 Task: Use the formula "ATAN" in spreadsheet "Project protfolio".
Action: Mouse moved to (637, 100)
Screenshot: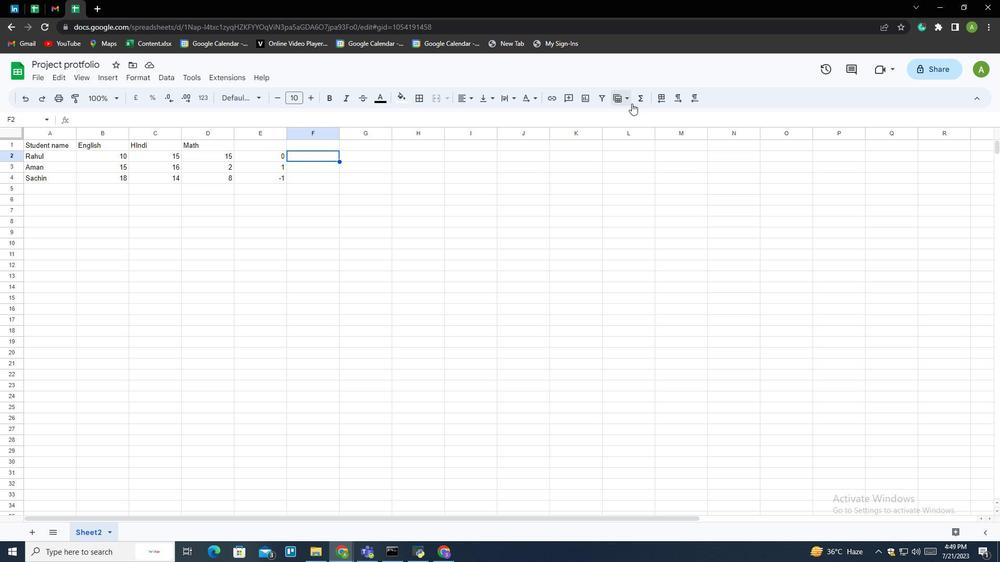 
Action: Mouse pressed left at (637, 100)
Screenshot: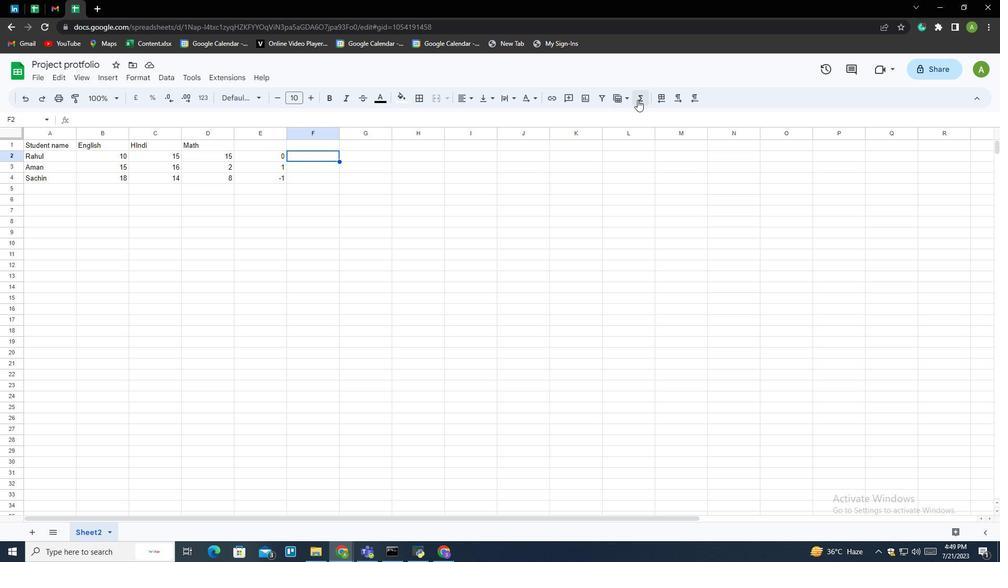 
Action: Mouse moved to (656, 217)
Screenshot: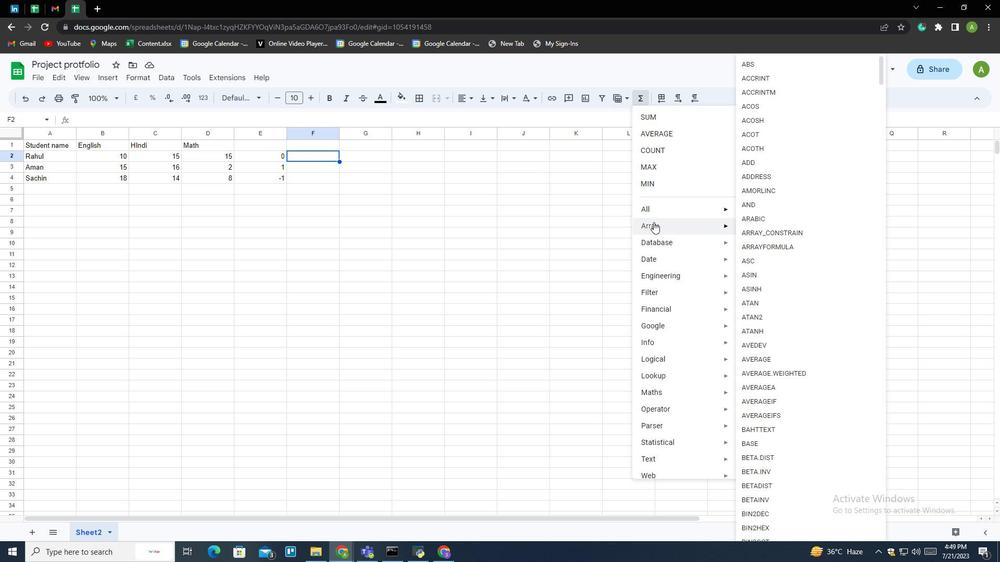 
Action: Mouse pressed left at (656, 217)
Screenshot: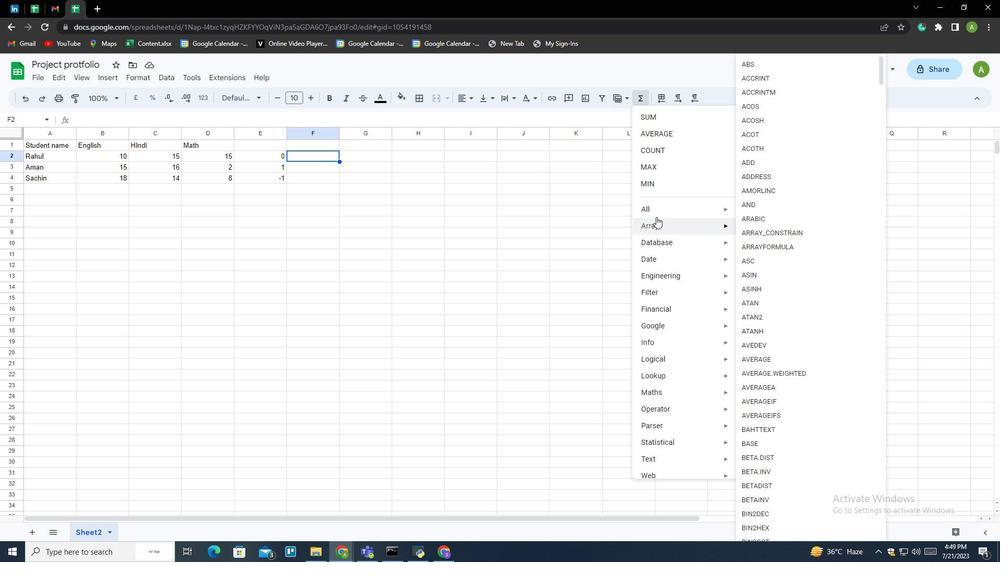 
Action: Mouse moved to (767, 305)
Screenshot: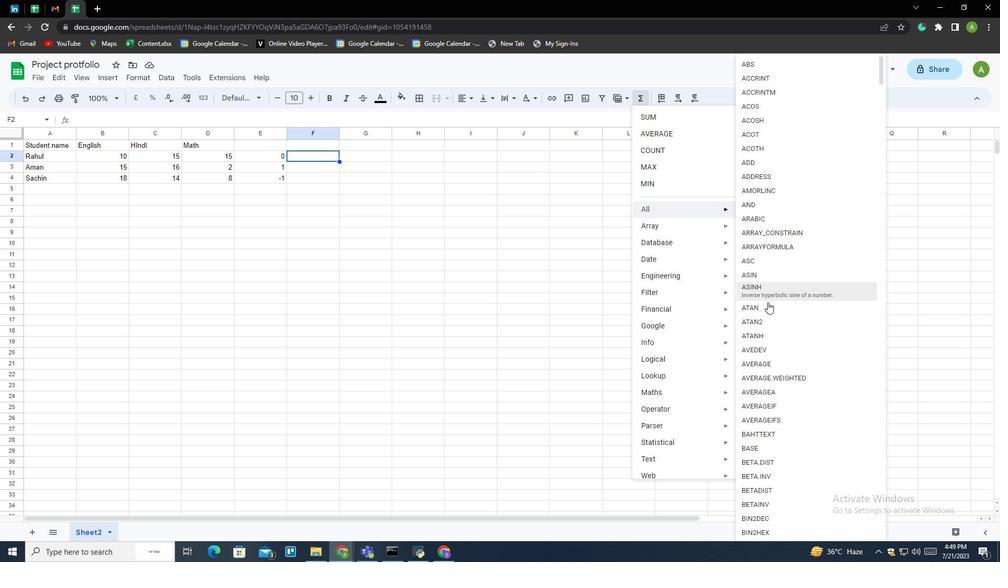 
Action: Mouse pressed left at (767, 305)
Screenshot: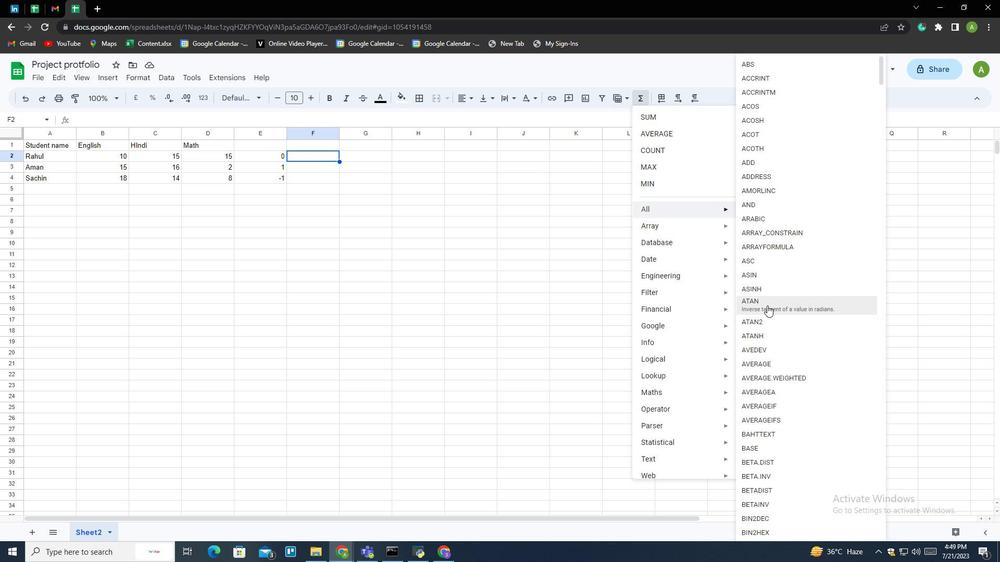 
Action: Mouse moved to (264, 154)
Screenshot: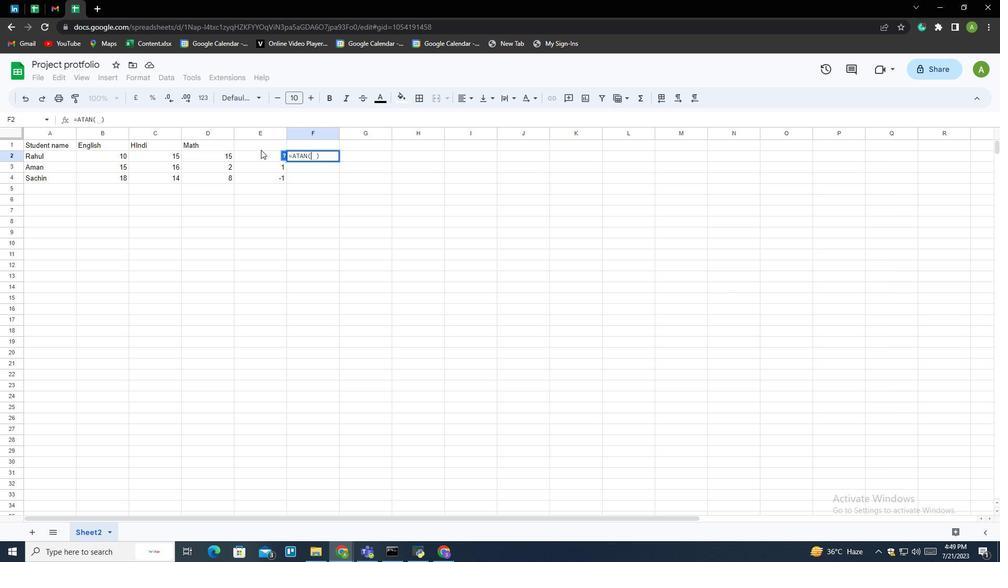 
Action: Mouse pressed left at (264, 154)
Screenshot: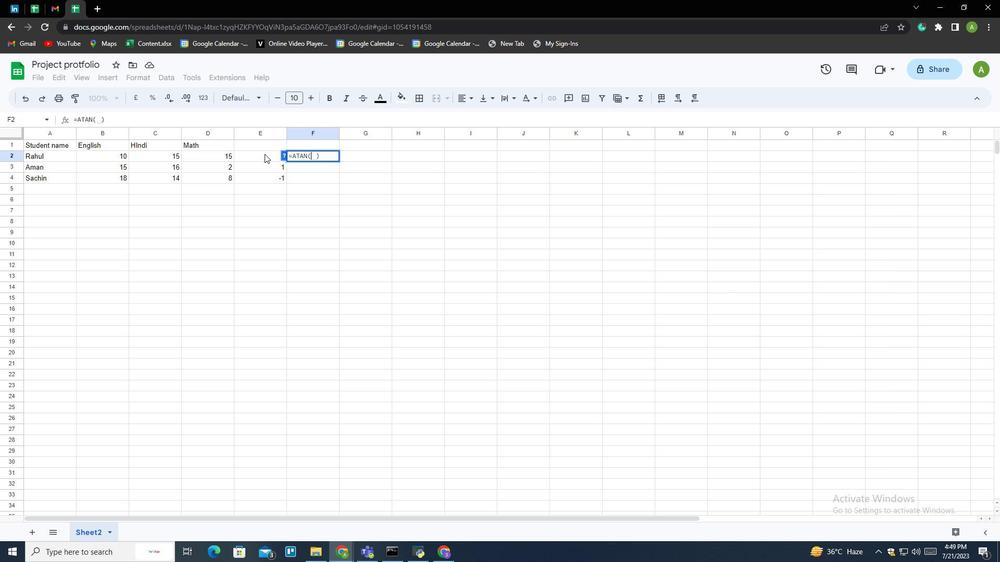
Action: Mouse moved to (270, 175)
Screenshot: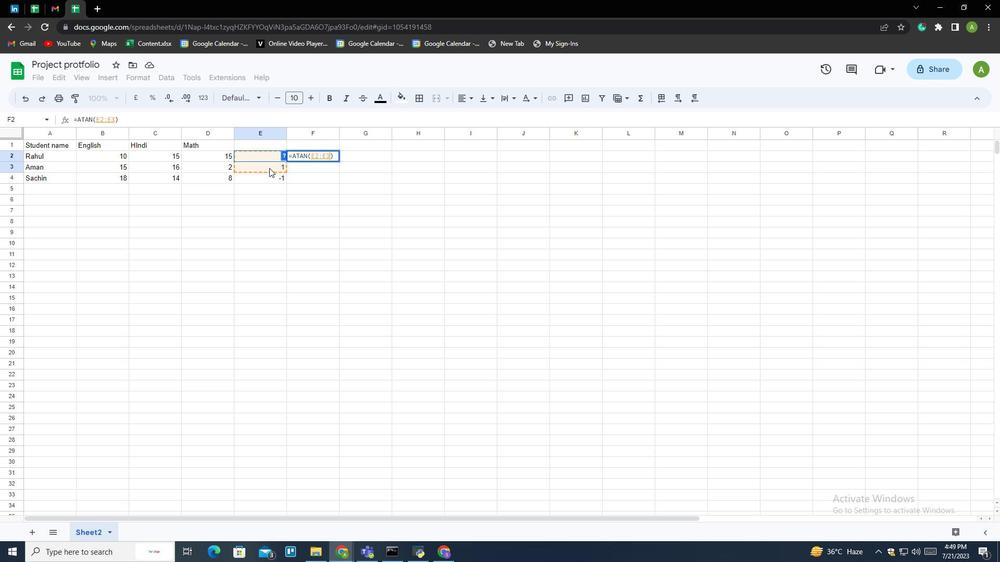 
Action: Key pressed <Key.enter>
Screenshot: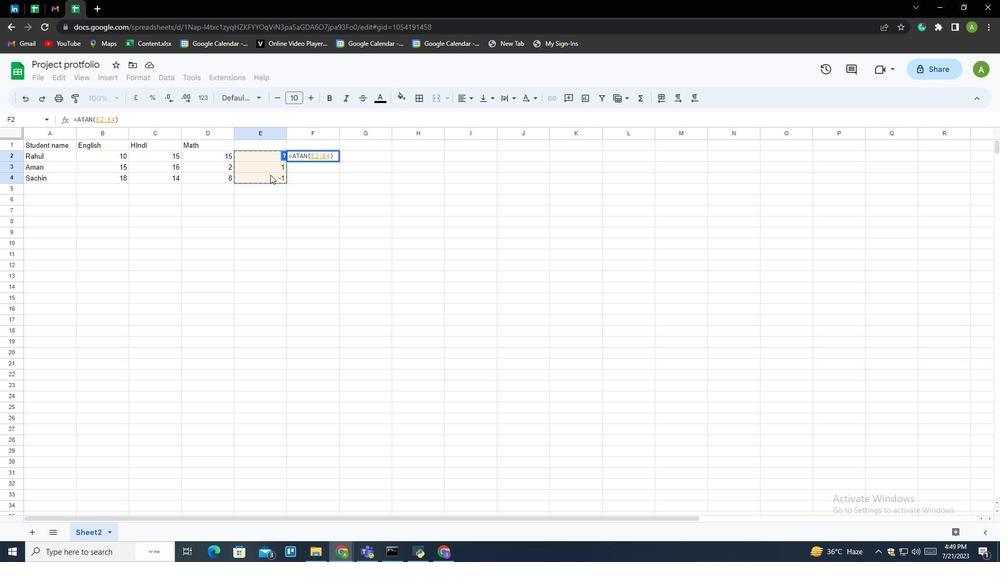 
